 Task: Create a due date automation trigger when advanced on, on the monday of the week a card is due add dates with a start date at 11:00 AM.
Action: Mouse moved to (982, 79)
Screenshot: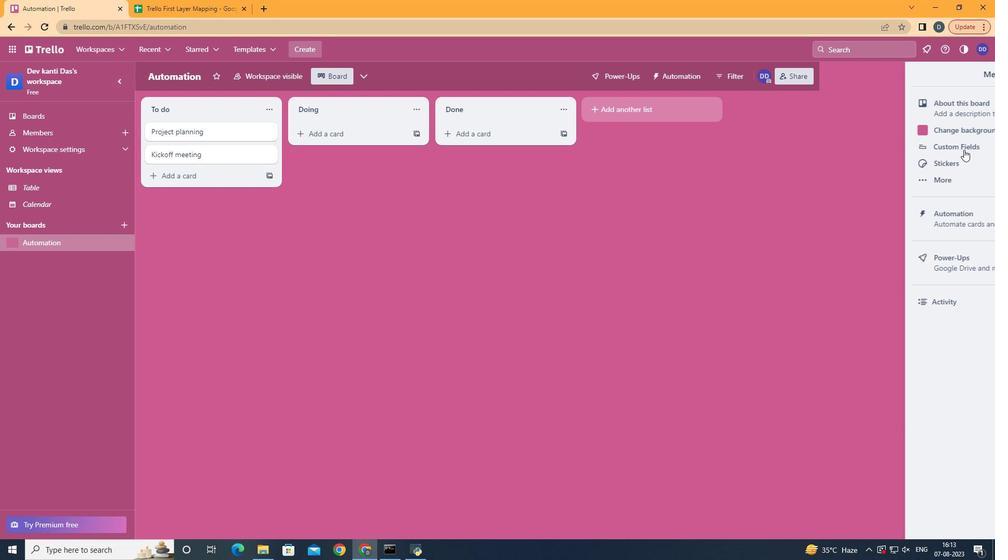 
Action: Mouse pressed left at (982, 79)
Screenshot: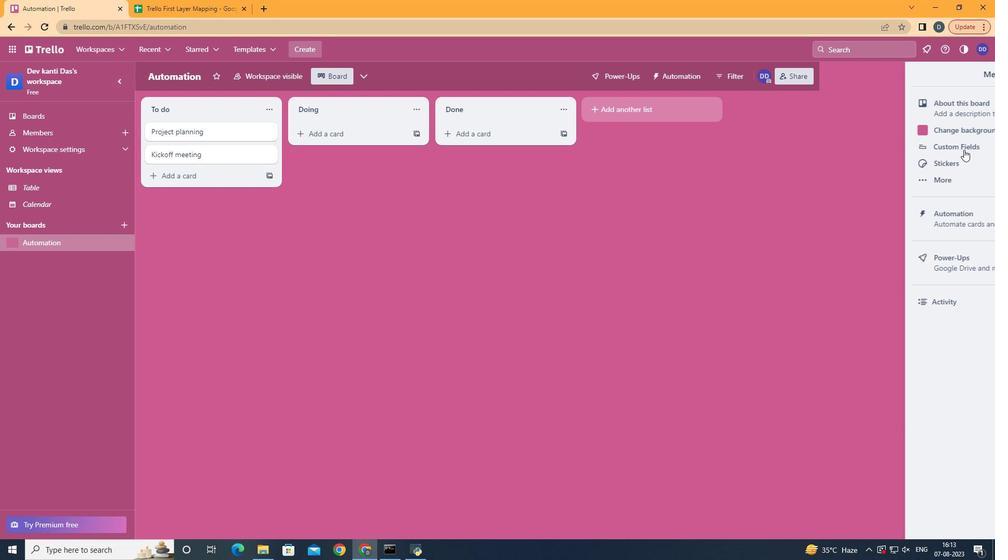
Action: Mouse moved to (903, 225)
Screenshot: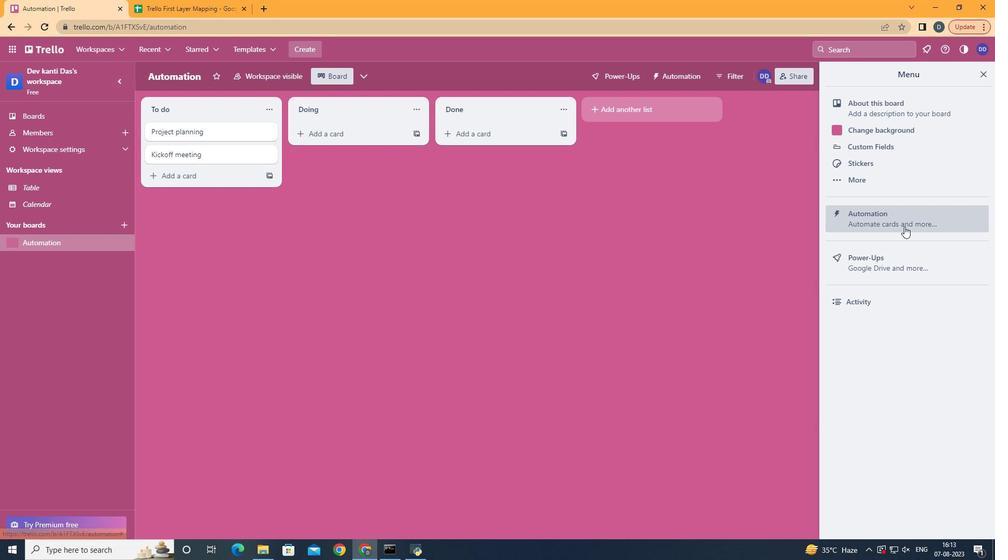 
Action: Mouse pressed left at (903, 225)
Screenshot: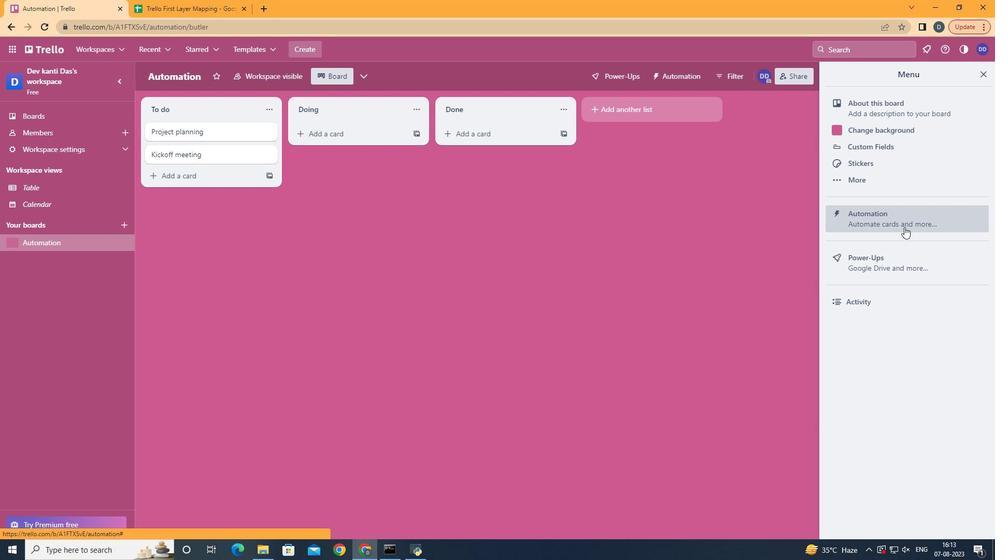 
Action: Mouse moved to (204, 204)
Screenshot: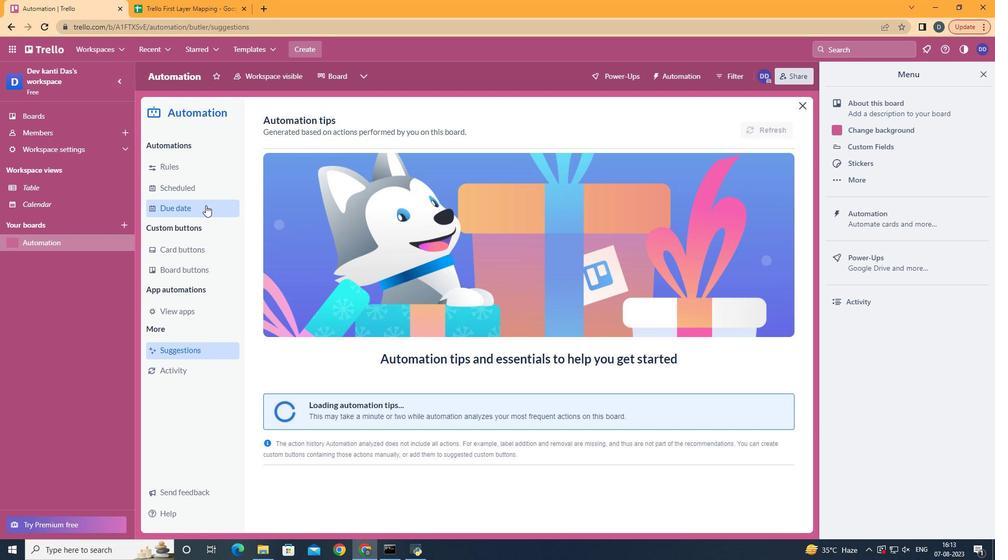 
Action: Mouse pressed left at (204, 204)
Screenshot: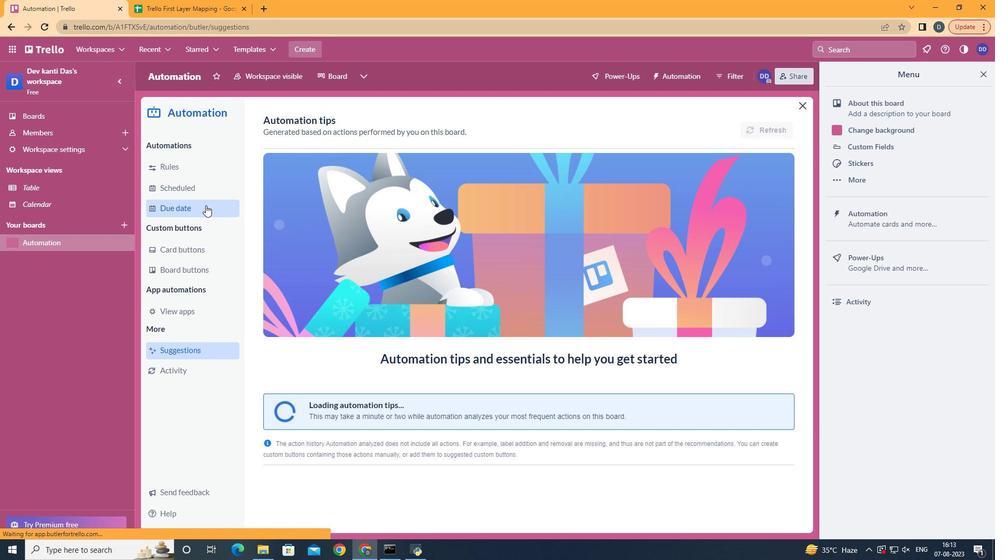 
Action: Mouse moved to (728, 121)
Screenshot: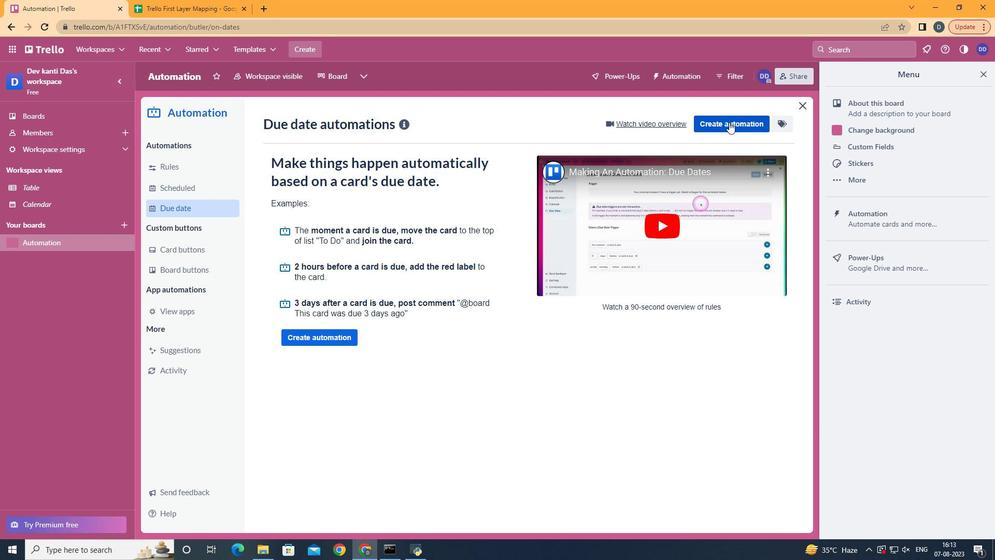 
Action: Mouse pressed left at (728, 121)
Screenshot: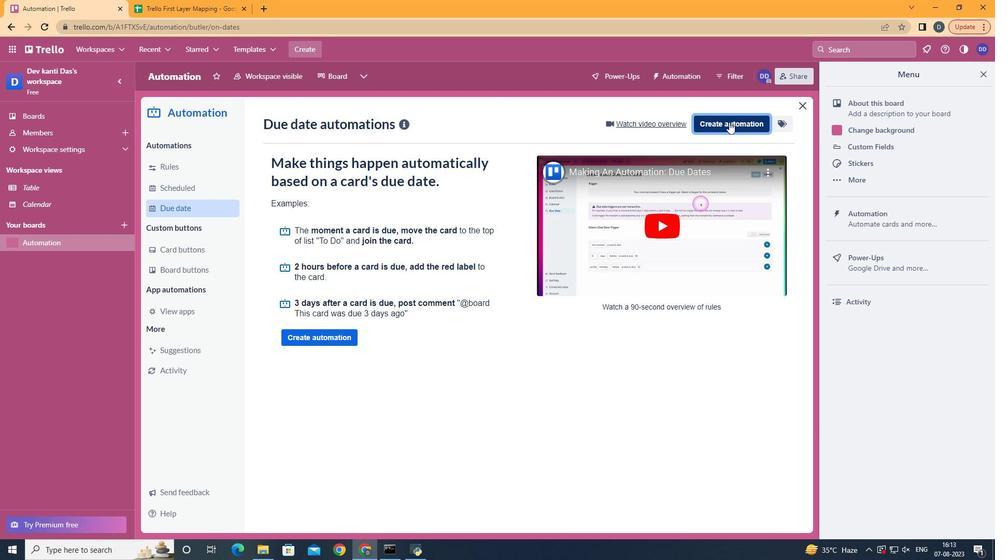 
Action: Mouse moved to (547, 235)
Screenshot: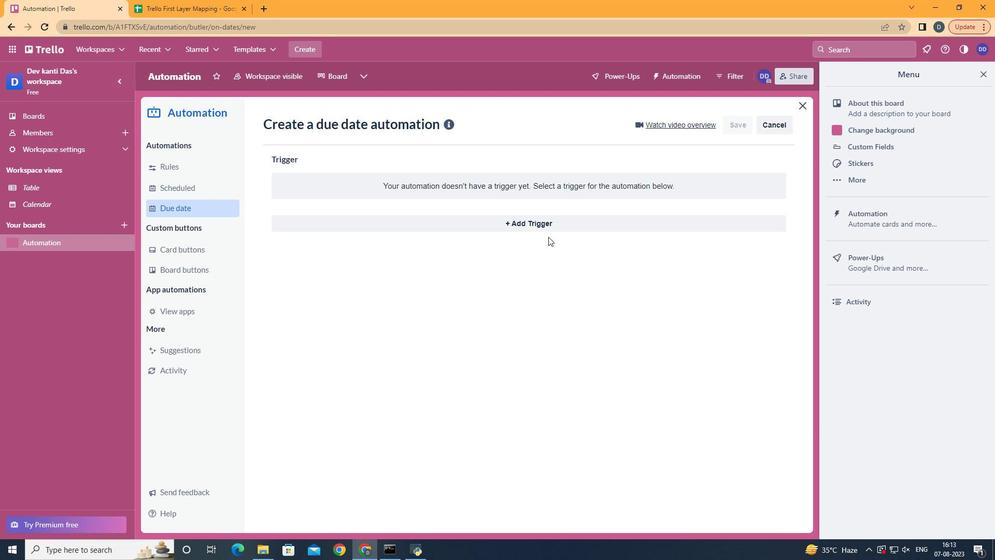 
Action: Mouse pressed left at (547, 235)
Screenshot: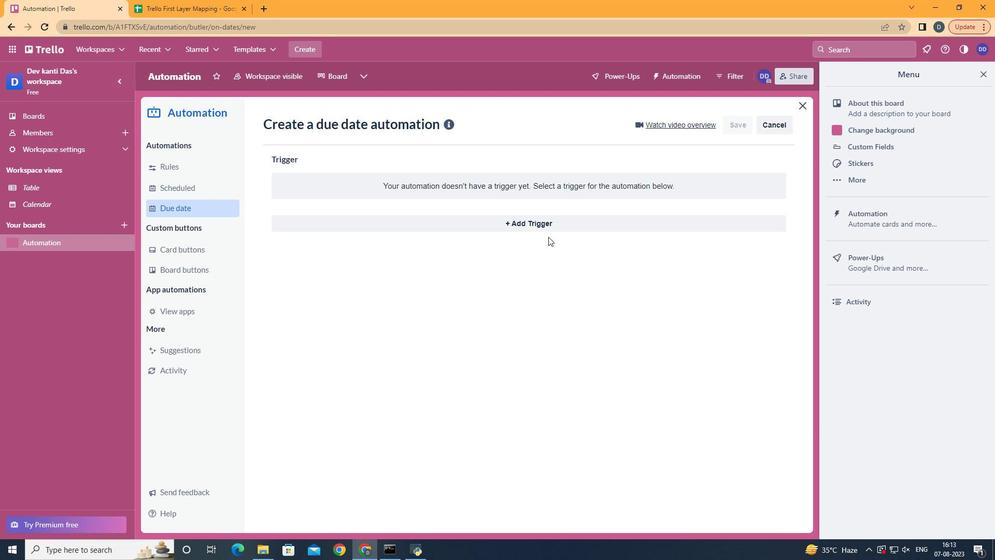 
Action: Mouse moved to (561, 224)
Screenshot: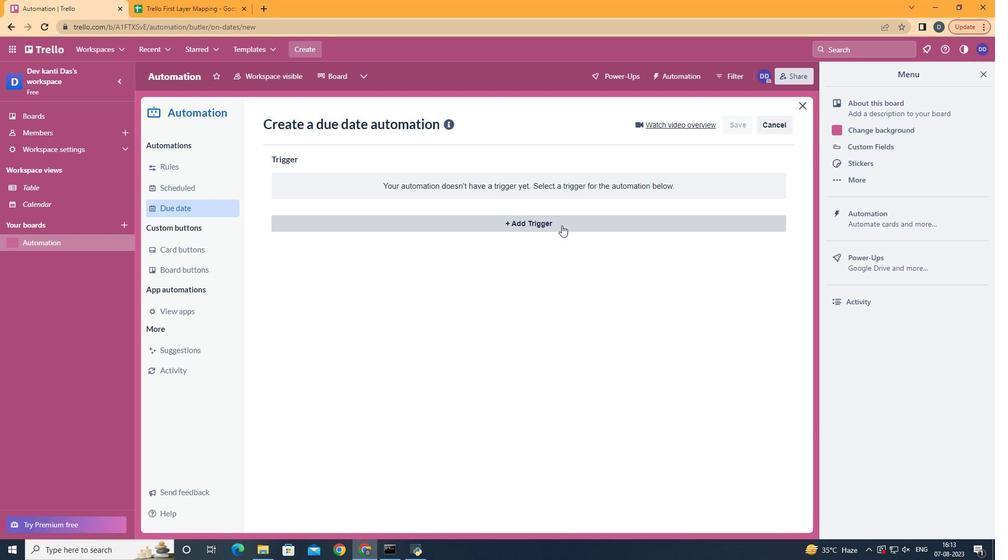 
Action: Mouse pressed left at (561, 224)
Screenshot: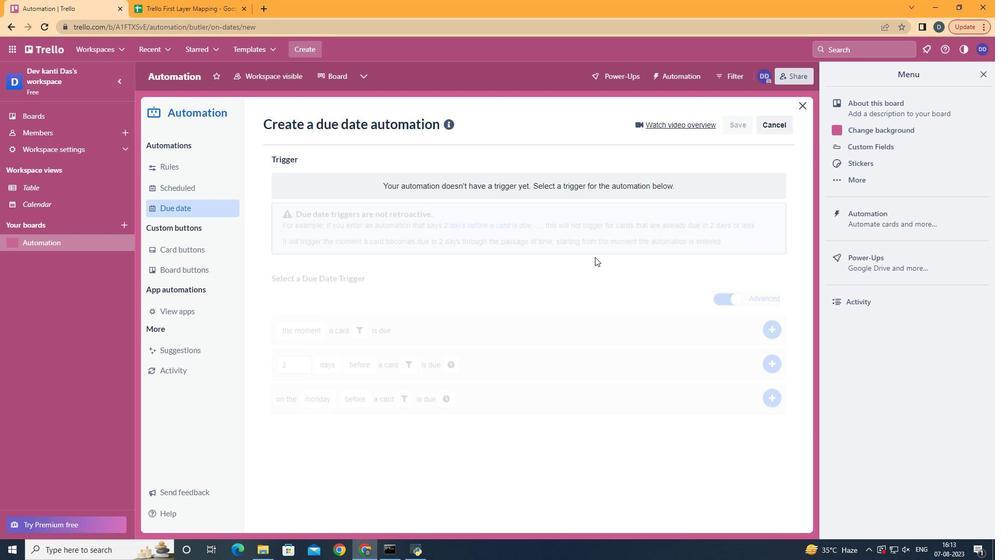 
Action: Mouse moved to (338, 272)
Screenshot: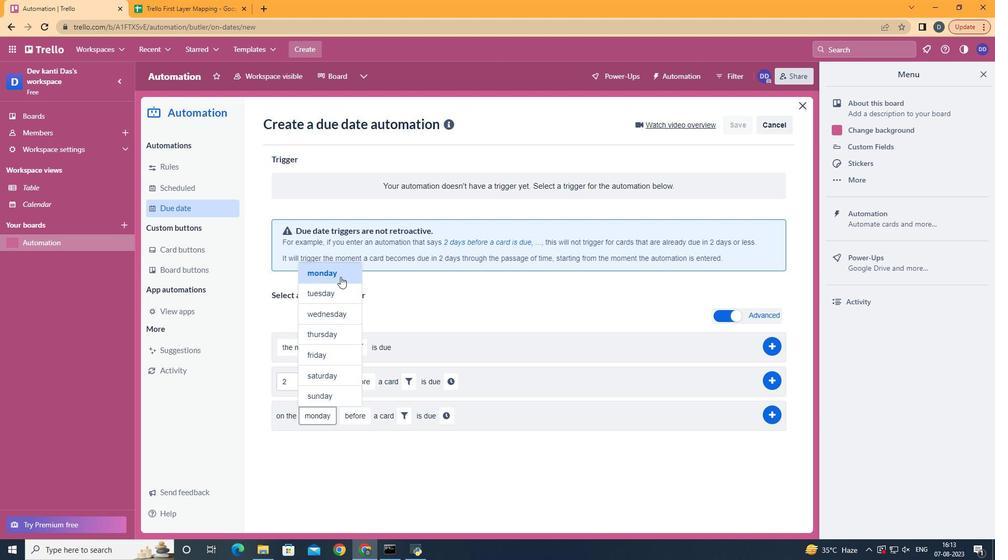 
Action: Mouse pressed left at (338, 272)
Screenshot: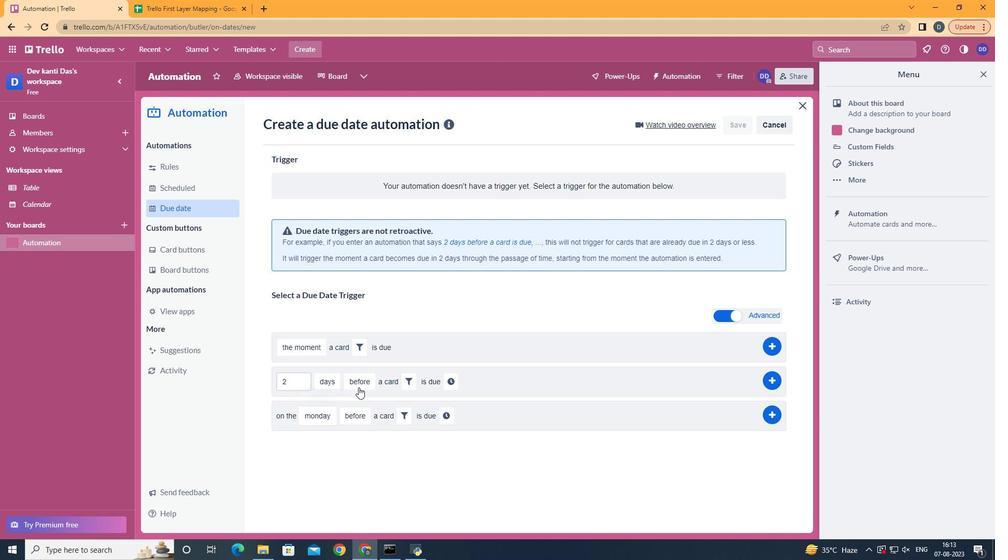 
Action: Mouse moved to (359, 470)
Screenshot: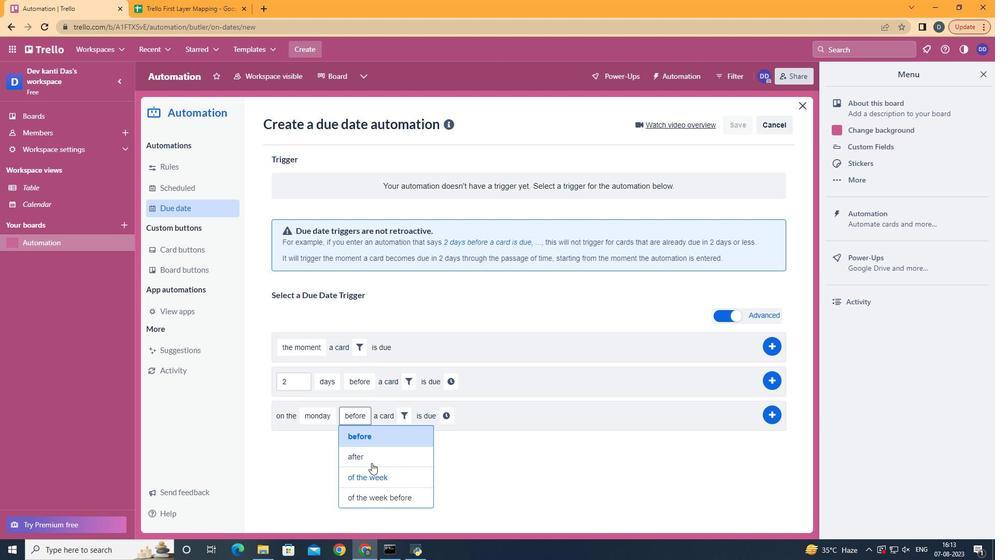 
Action: Mouse pressed left at (359, 470)
Screenshot: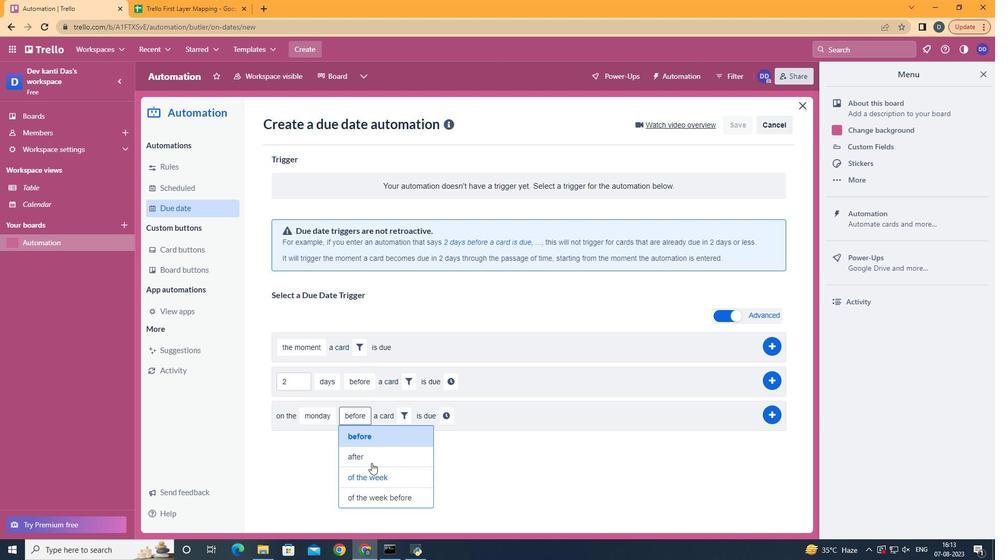 
Action: Mouse moved to (419, 410)
Screenshot: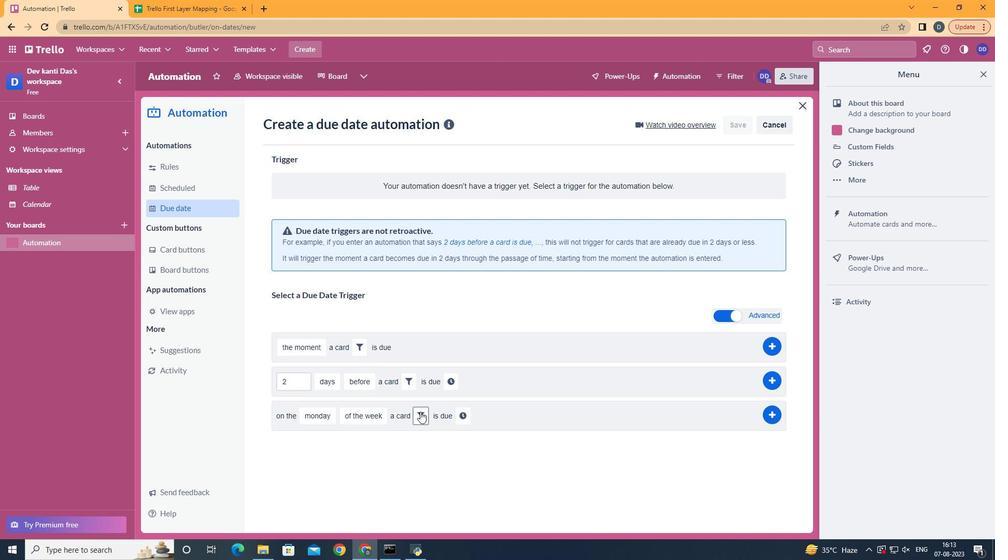 
Action: Mouse pressed left at (419, 410)
Screenshot: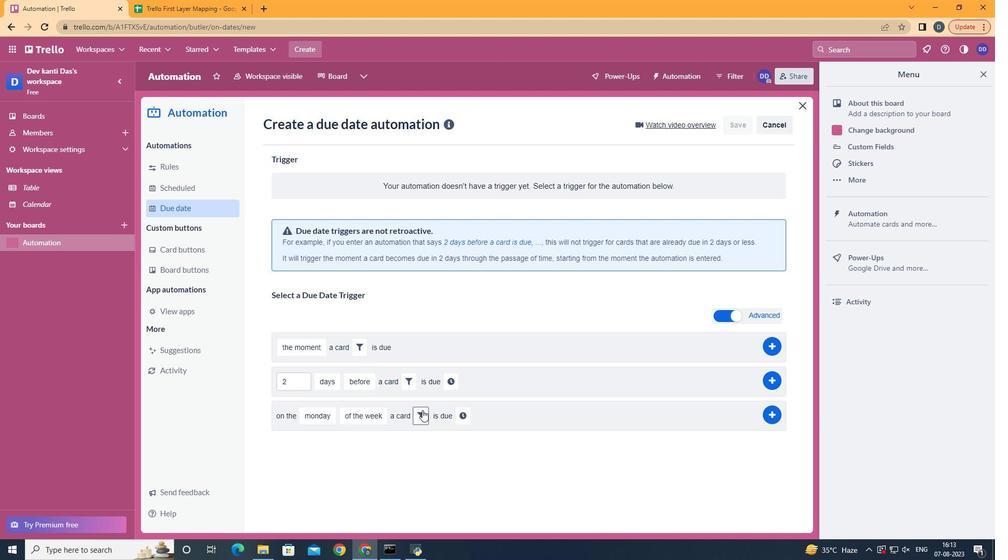 
Action: Mouse moved to (470, 452)
Screenshot: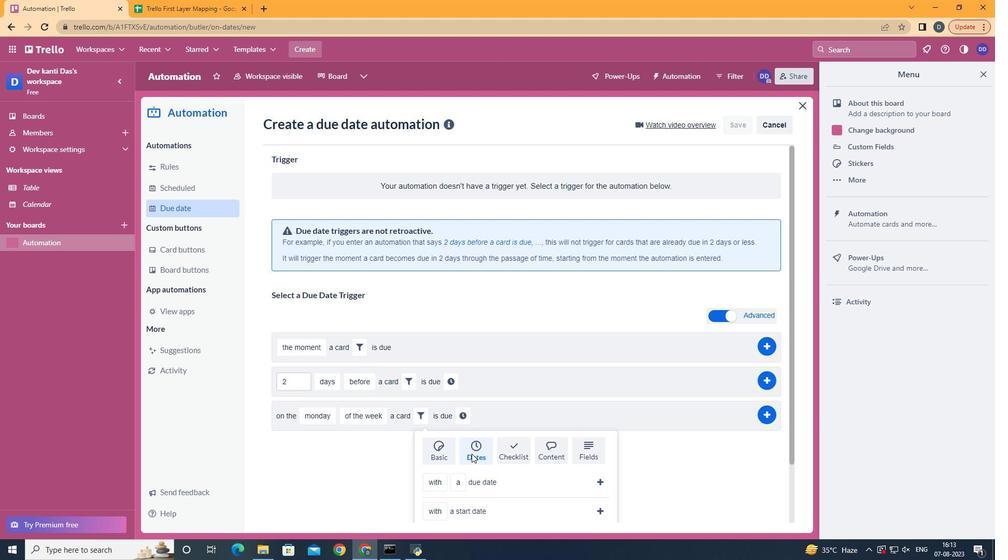 
Action: Mouse pressed left at (470, 452)
Screenshot: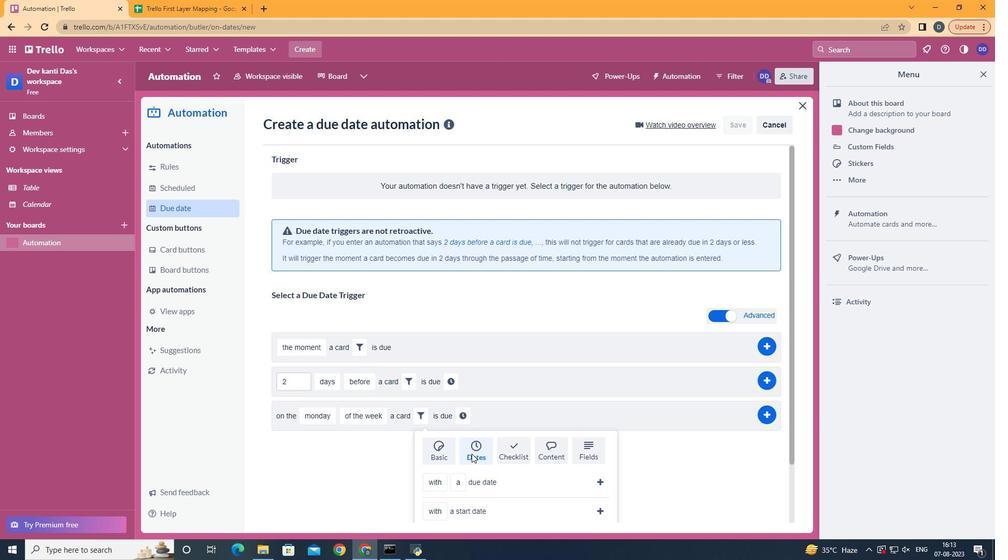 
Action: Mouse scrolled (470, 452) with delta (0, 0)
Screenshot: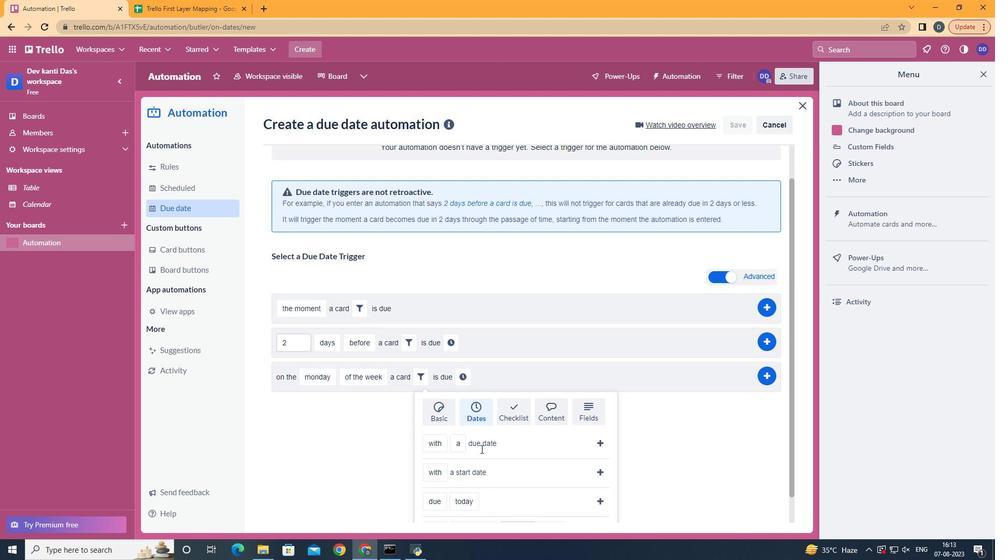 
Action: Mouse scrolled (470, 452) with delta (0, 0)
Screenshot: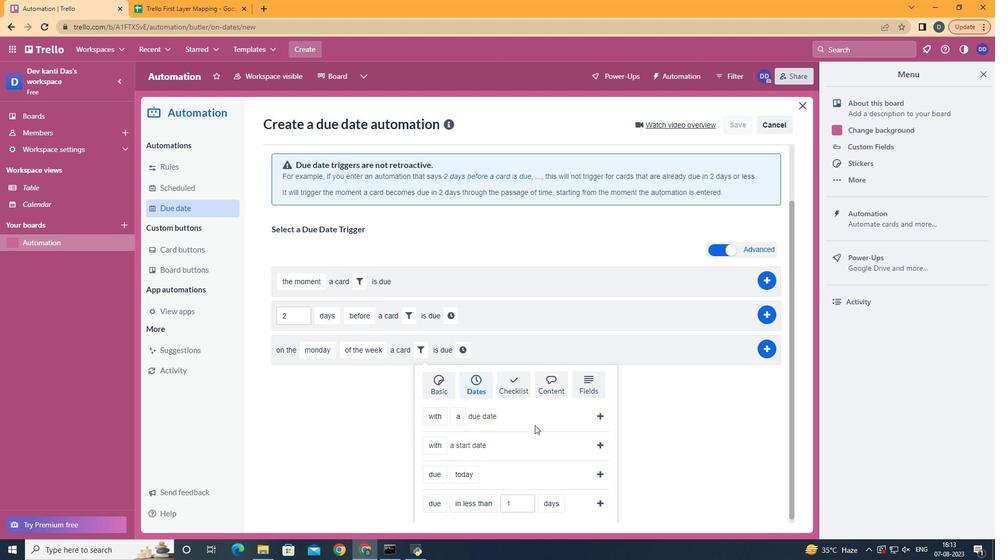 
Action: Mouse scrolled (470, 452) with delta (0, 0)
Screenshot: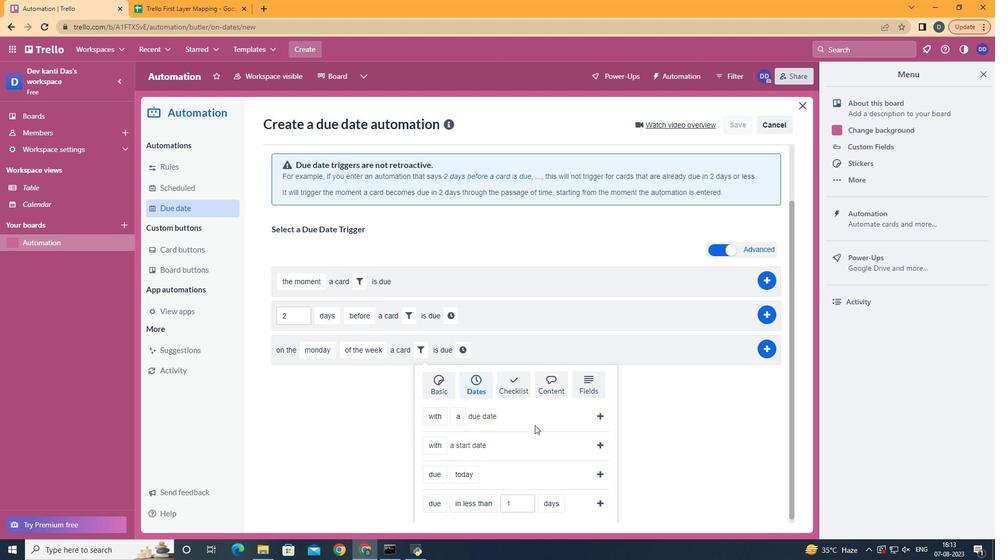 
Action: Mouse moved to (472, 452)
Screenshot: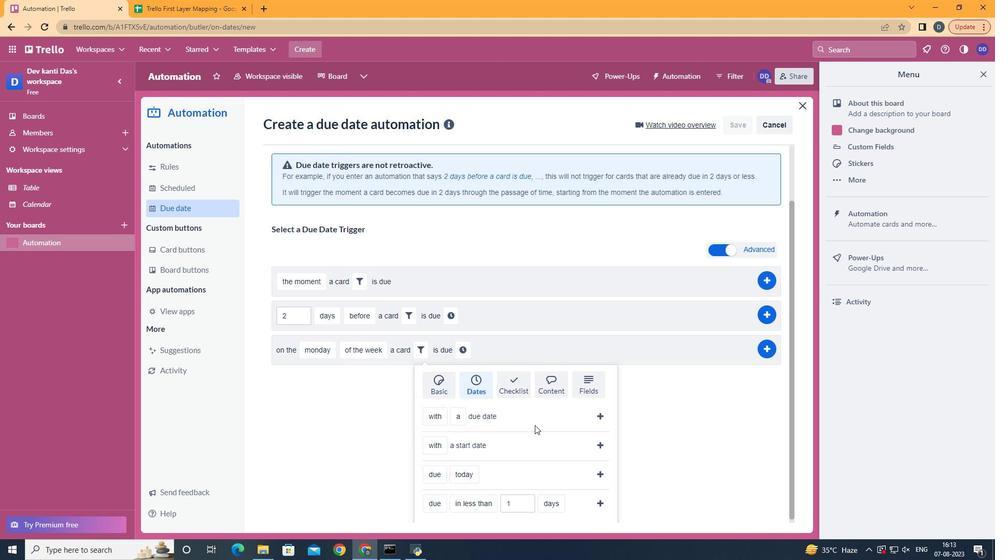 
Action: Mouse scrolled (472, 452) with delta (0, 0)
Screenshot: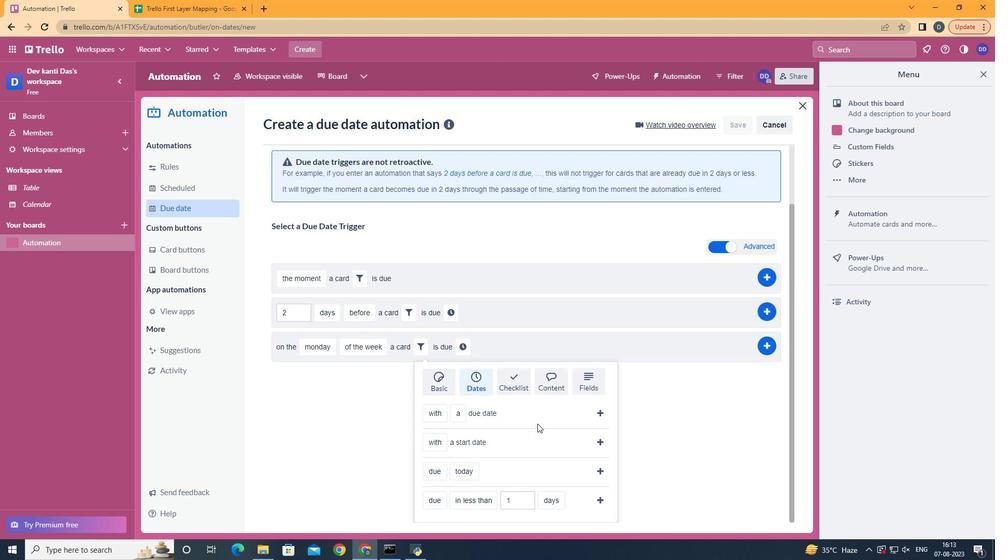 
Action: Mouse moved to (477, 449)
Screenshot: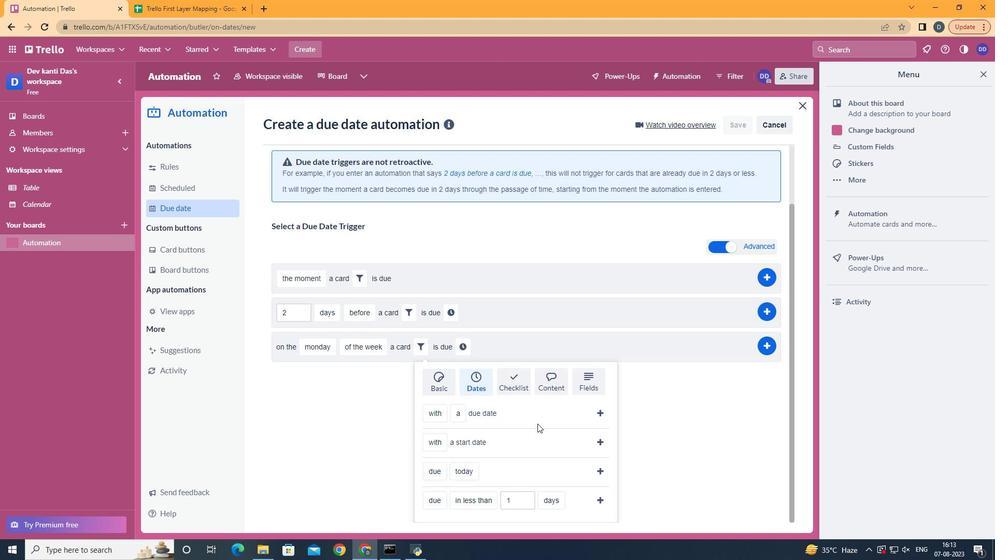 
Action: Mouse scrolled (477, 449) with delta (0, 0)
Screenshot: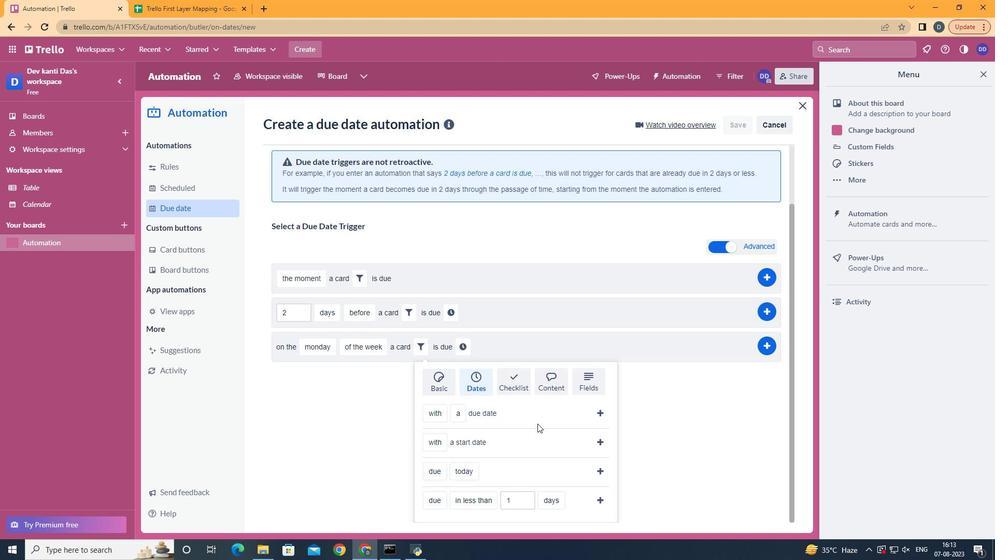 
Action: Mouse moved to (442, 457)
Screenshot: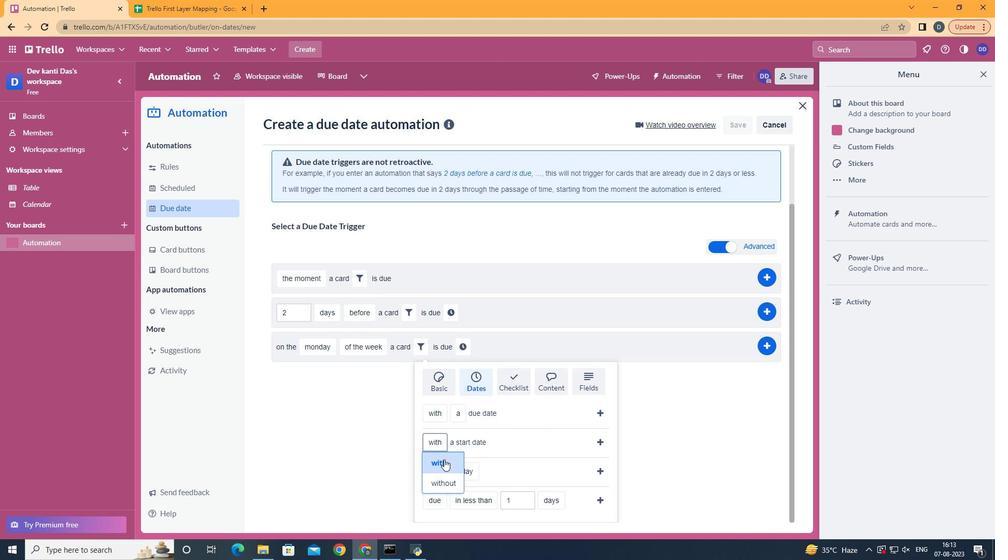 
Action: Mouse pressed left at (442, 457)
Screenshot: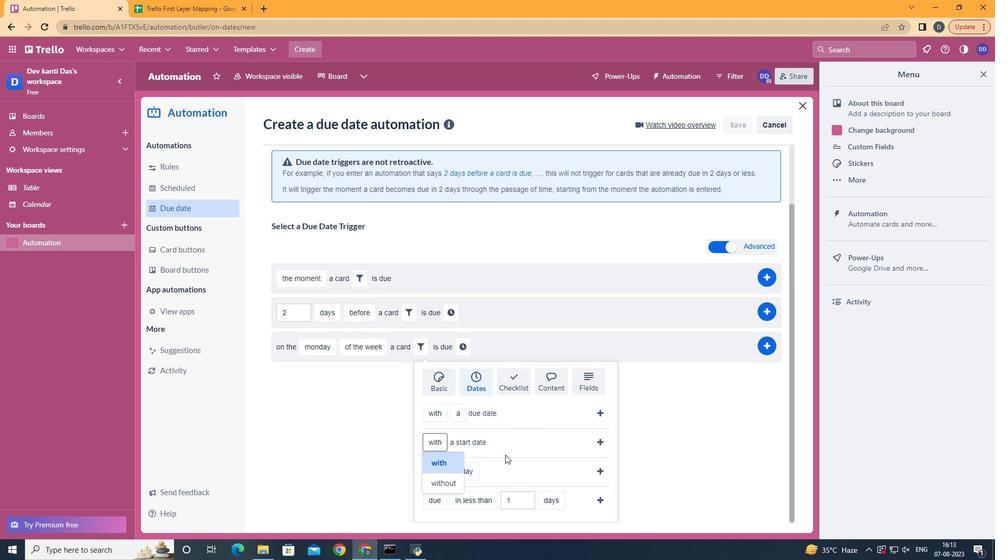 
Action: Mouse moved to (601, 439)
Screenshot: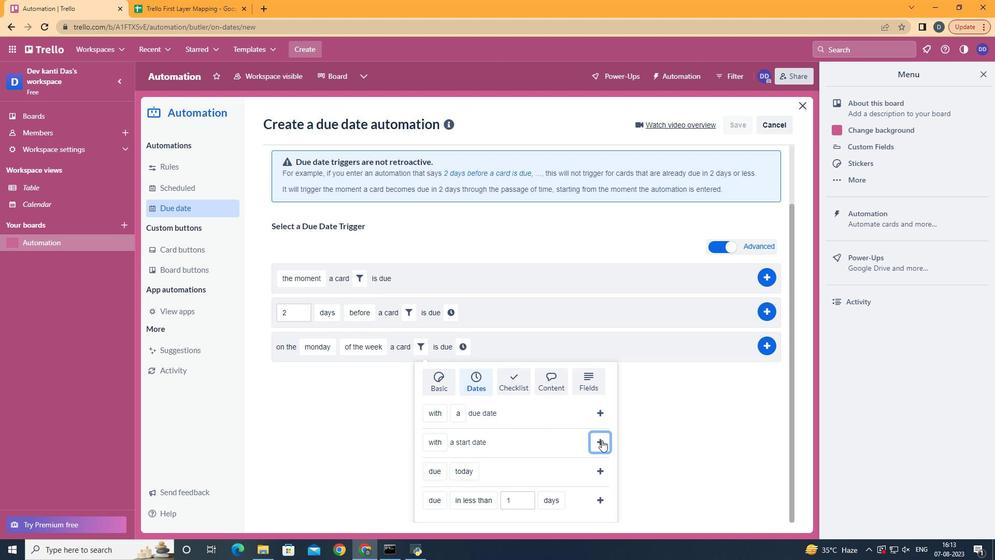 
Action: Mouse pressed left at (601, 439)
Screenshot: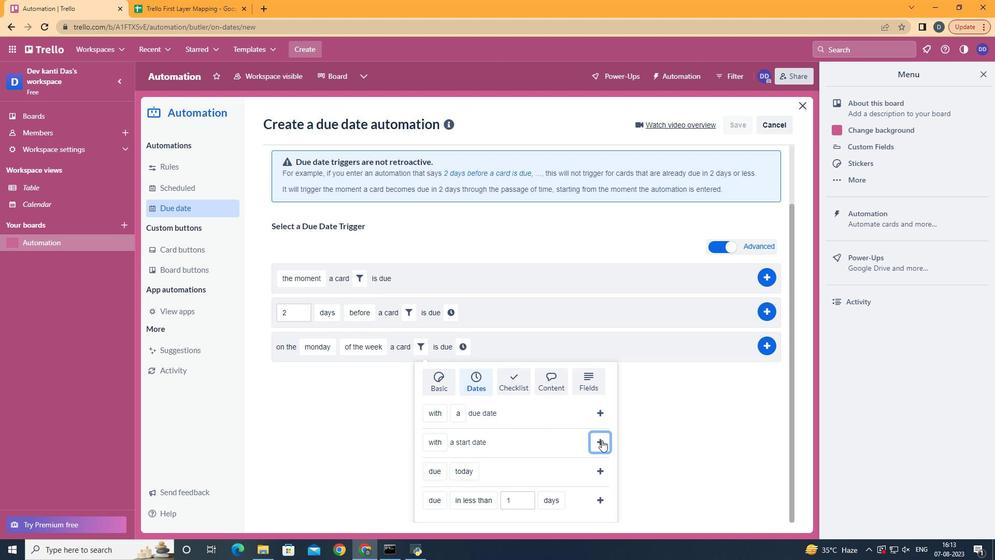 
Action: Mouse moved to (541, 416)
Screenshot: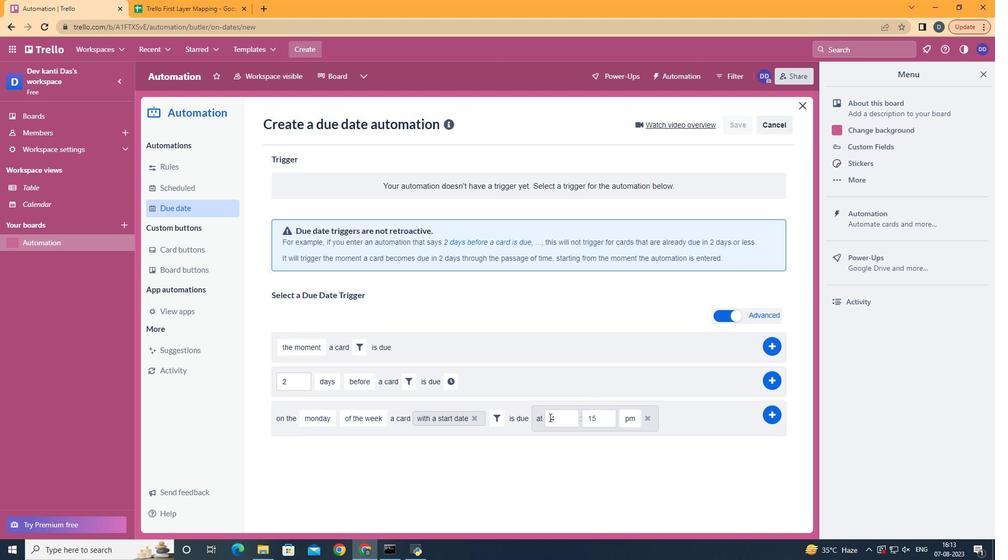 
Action: Mouse pressed left at (541, 416)
Screenshot: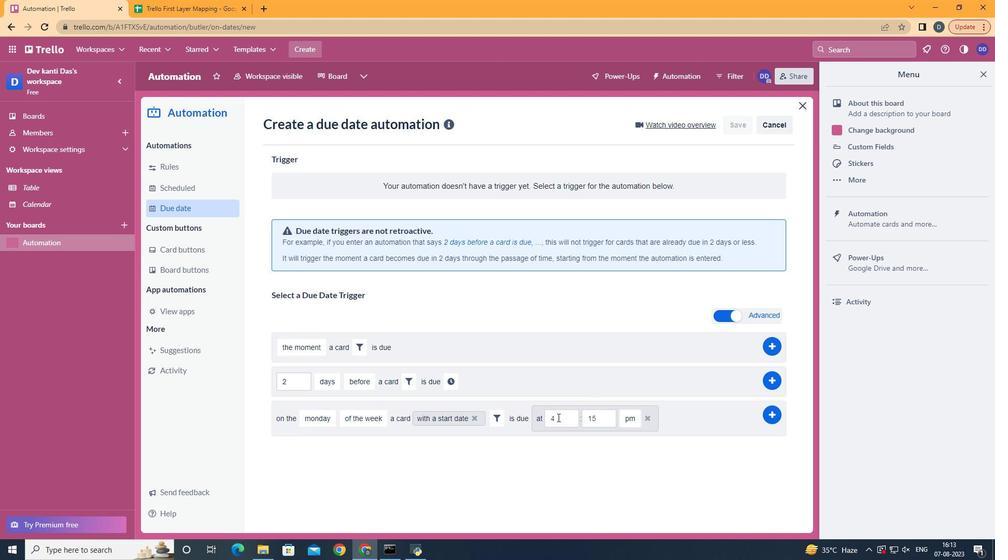 
Action: Mouse moved to (562, 417)
Screenshot: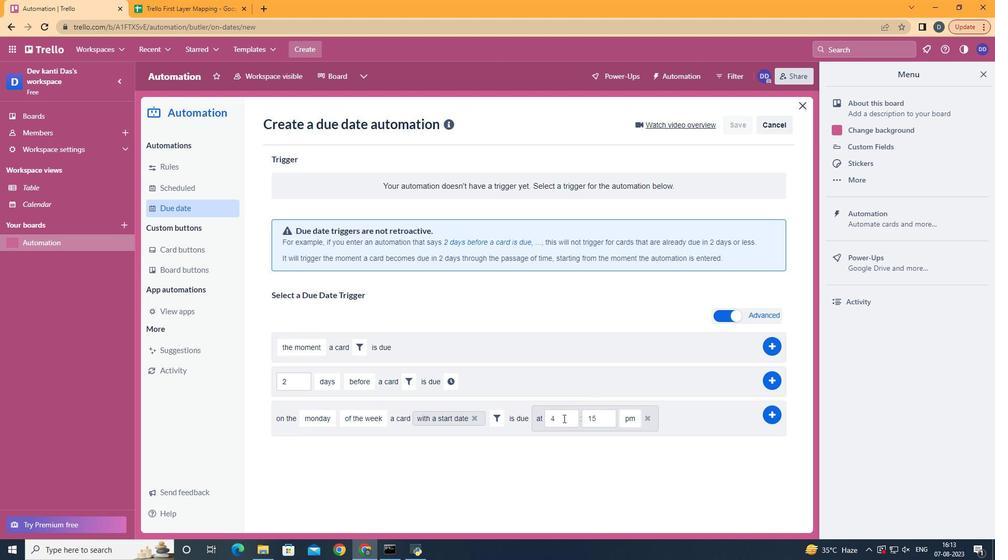 
Action: Mouse pressed left at (562, 417)
Screenshot: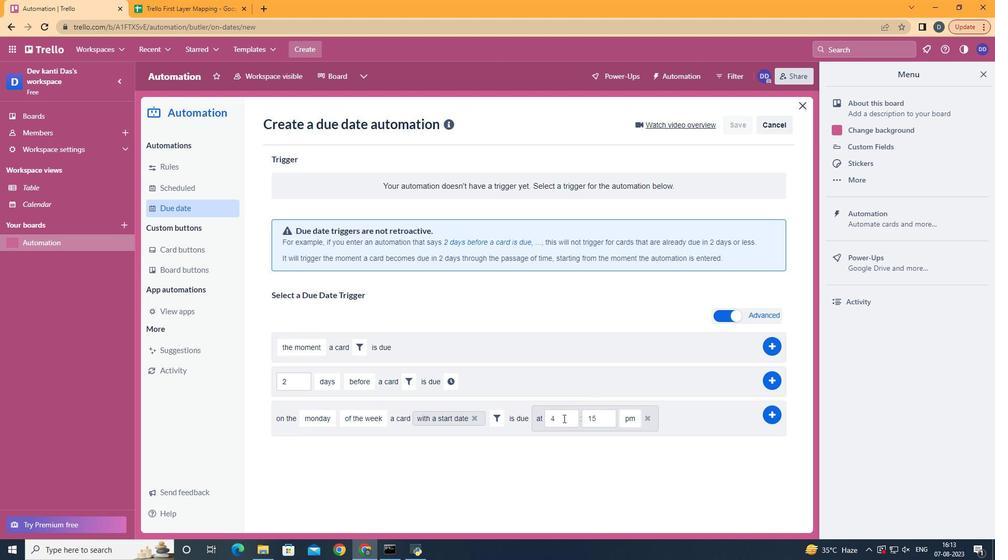 
Action: Mouse moved to (563, 417)
Screenshot: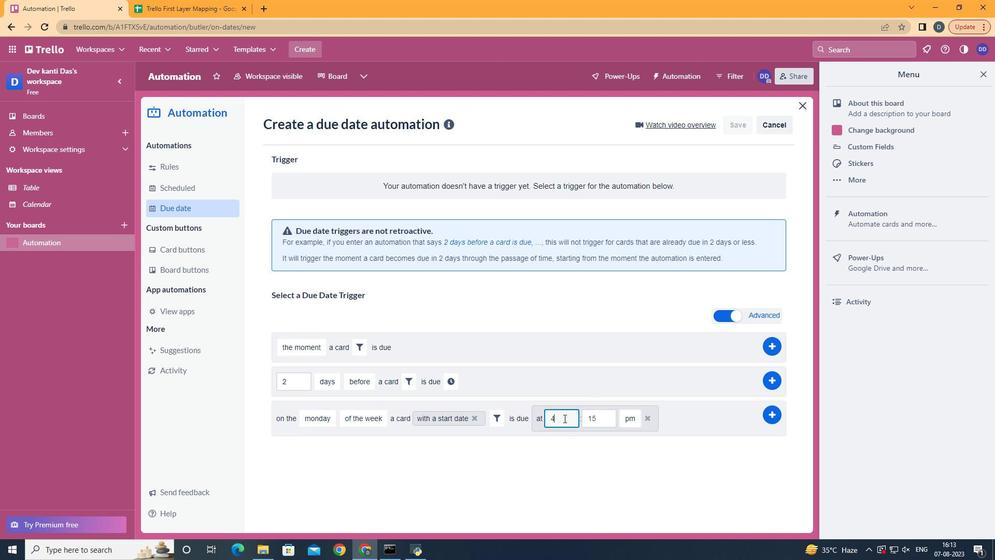 
Action: Key pressed <Key.backspace>11
Screenshot: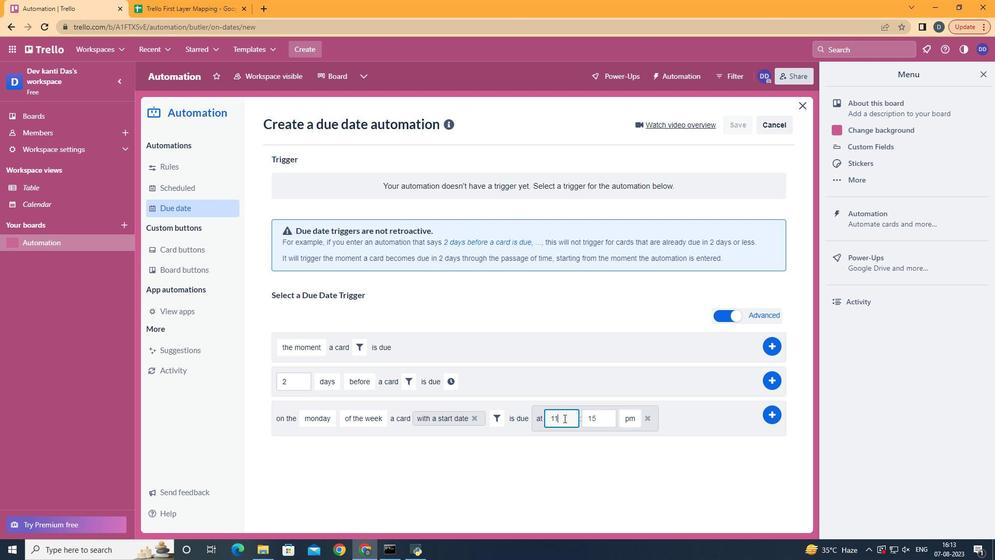 
Action: Mouse moved to (612, 425)
Screenshot: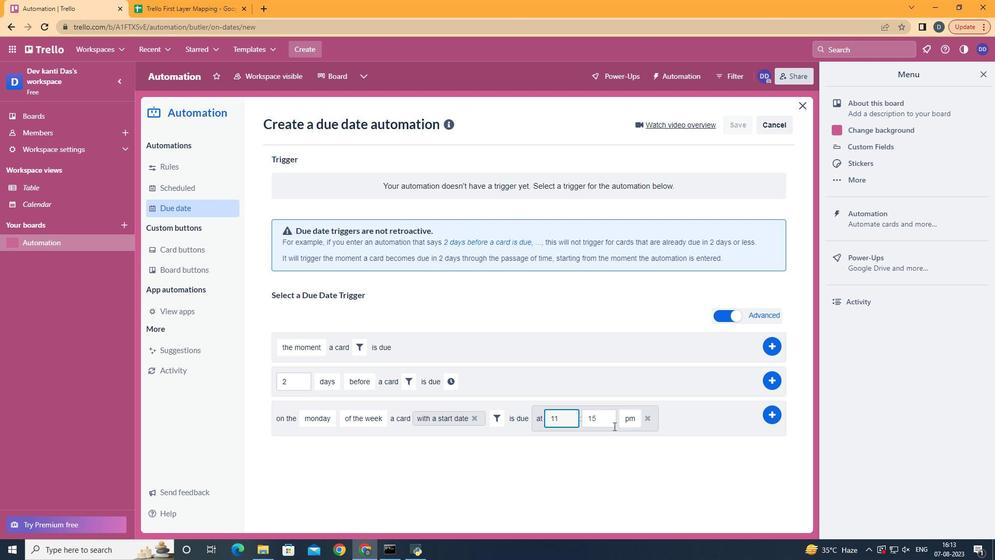 
Action: Mouse pressed left at (612, 425)
Screenshot: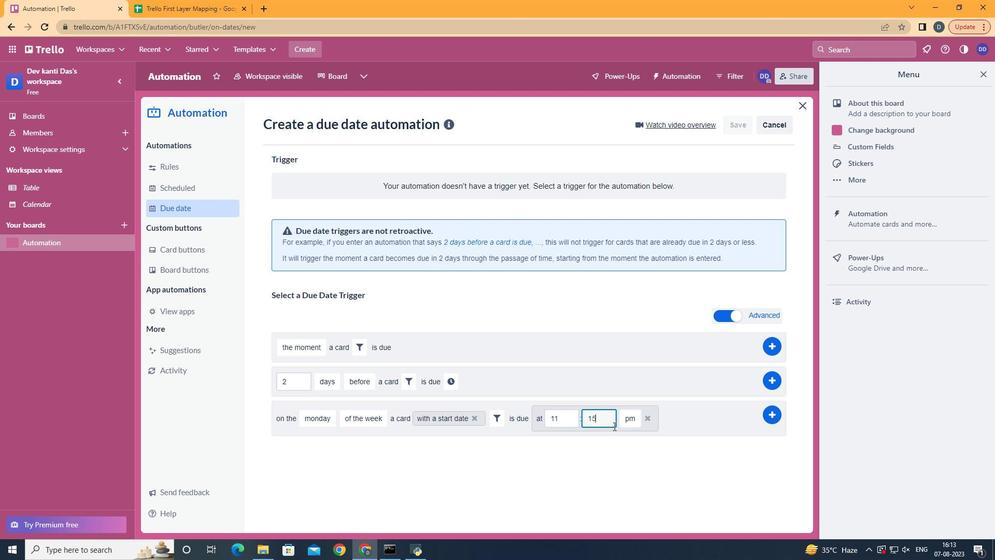 
Action: Key pressed <Key.backspace><Key.backspace>00
Screenshot: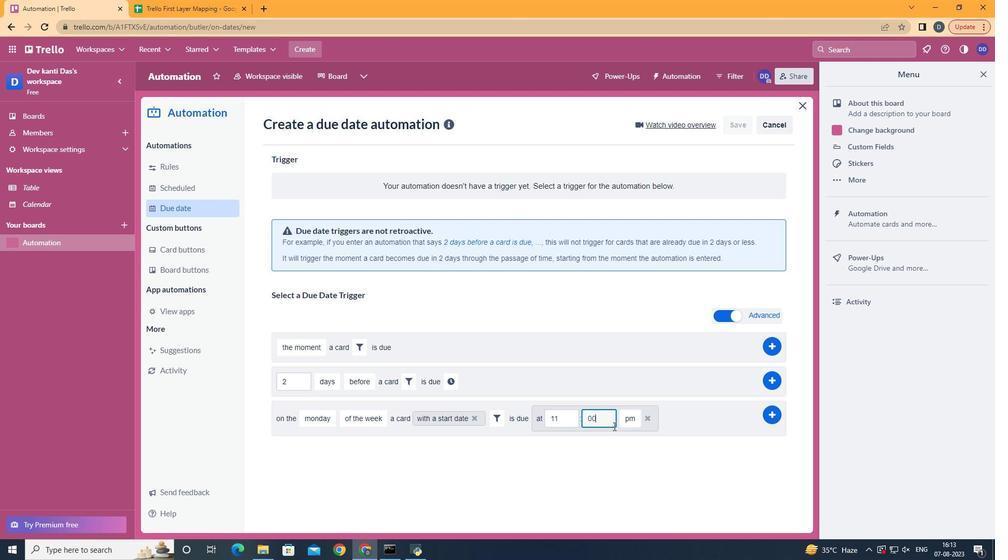 
Action: Mouse moved to (629, 437)
Screenshot: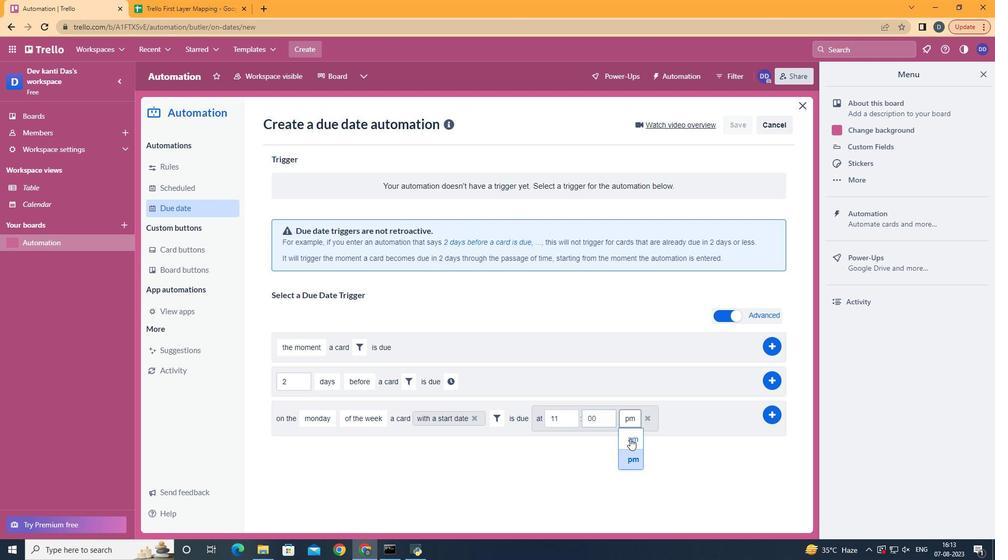 
Action: Mouse pressed left at (629, 437)
Screenshot: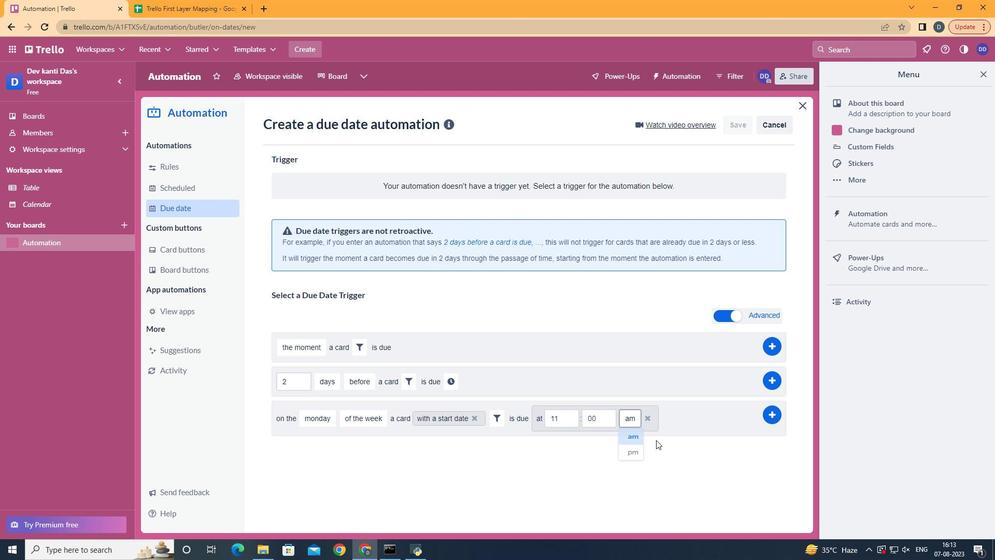 
Action: Mouse moved to (772, 415)
Screenshot: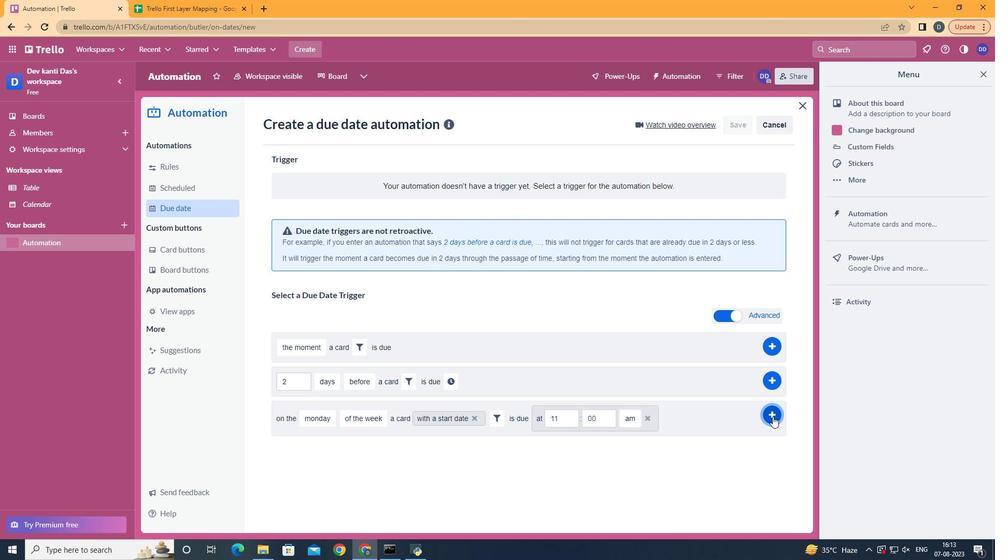 
Action: Mouse pressed left at (772, 415)
Screenshot: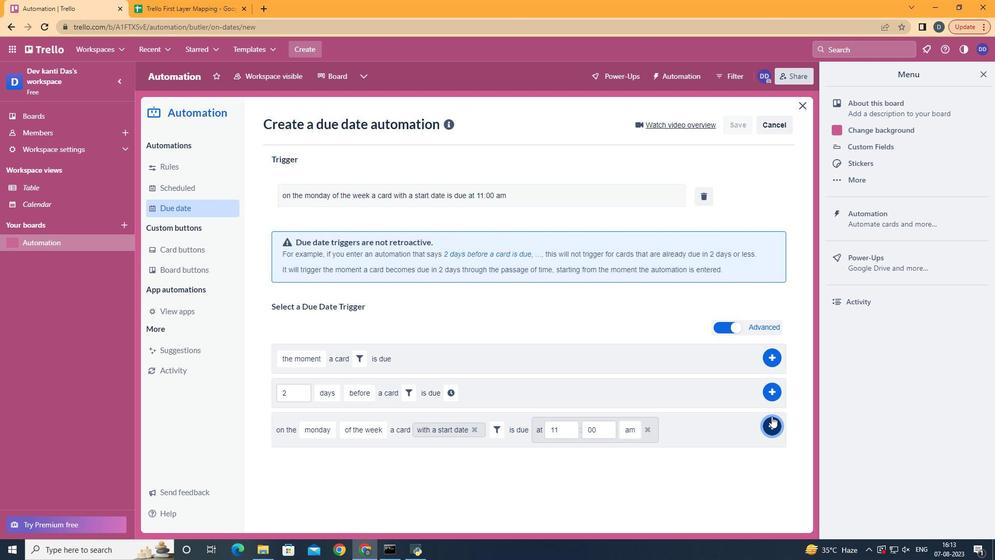 
Action: Mouse moved to (549, 165)
Screenshot: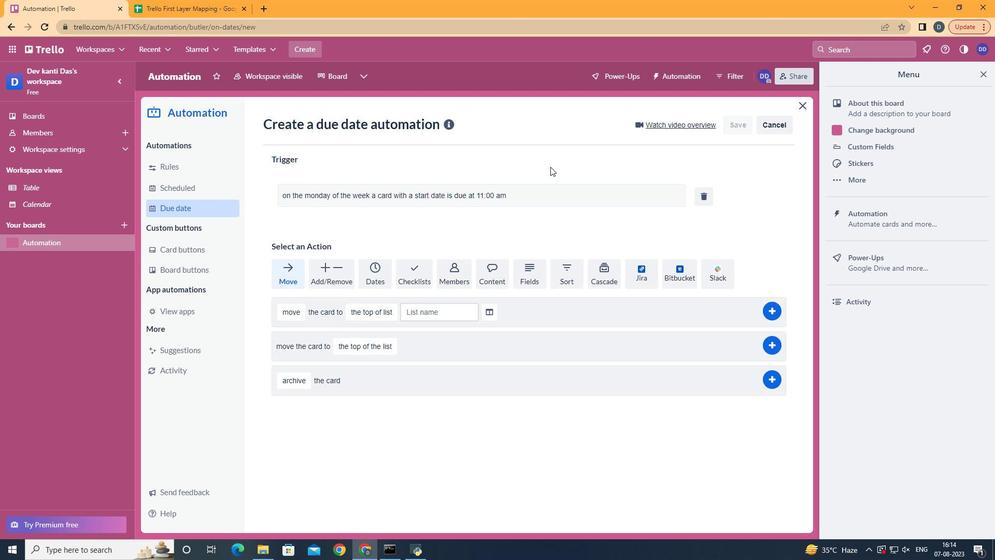 
